 Task: Add learning prompts in the app to get users' attention
Action: Mouse scrolled (187, 155) with delta (0, 0)
Screenshot: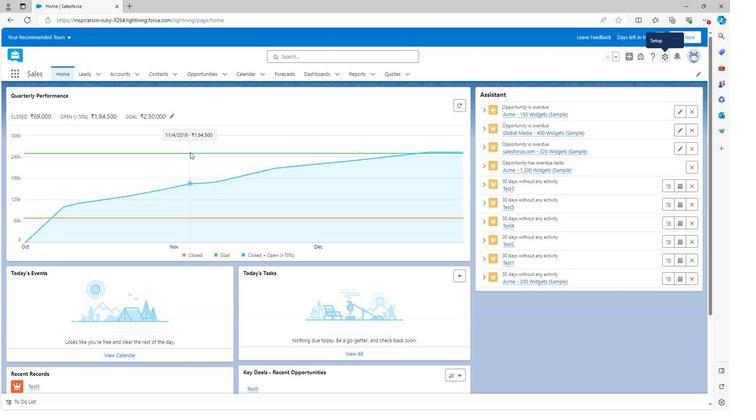 
Action: Mouse scrolled (187, 155) with delta (0, 0)
Screenshot: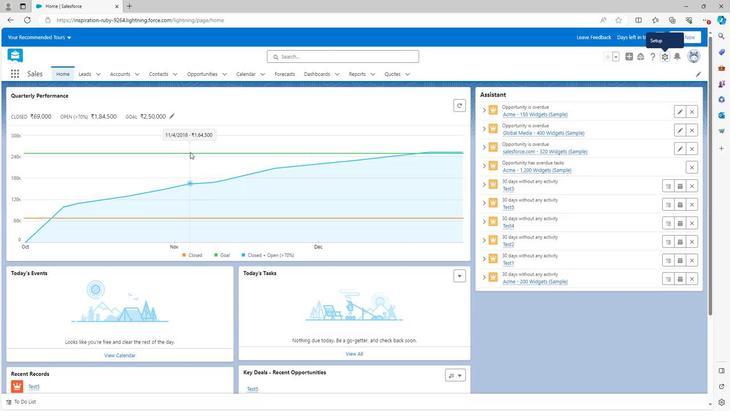 
Action: Mouse scrolled (187, 155) with delta (0, 0)
Screenshot: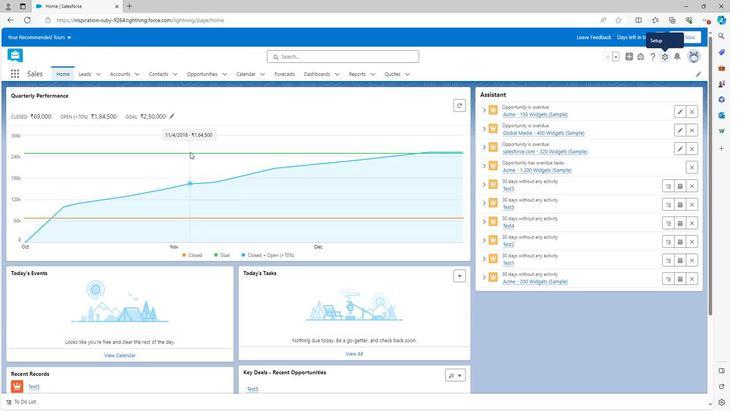 
Action: Mouse scrolled (187, 155) with delta (0, 0)
Screenshot: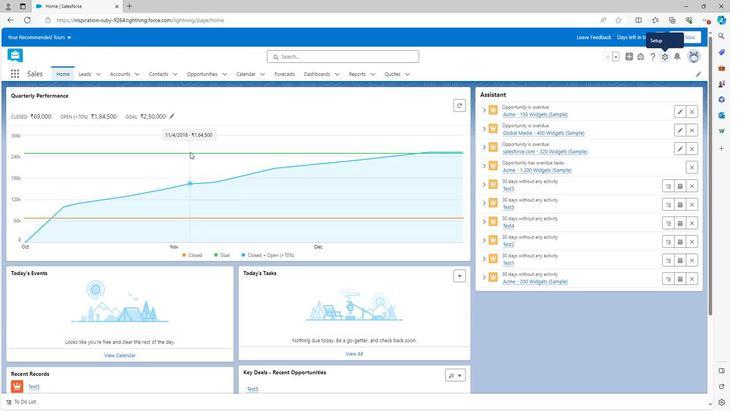 
Action: Mouse scrolled (187, 155) with delta (0, 0)
Screenshot: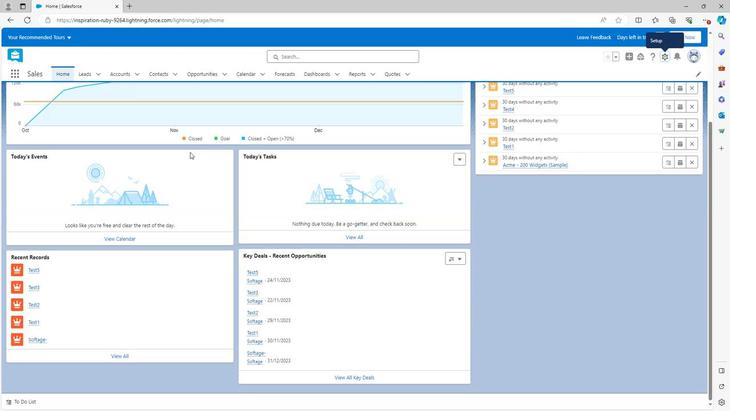 
Action: Mouse scrolled (187, 155) with delta (0, 0)
Screenshot: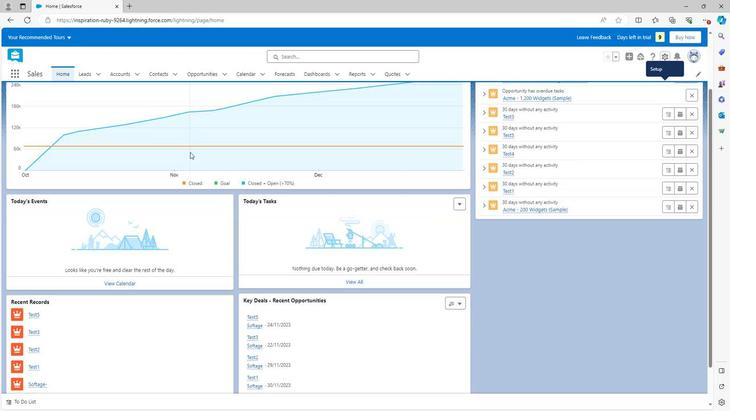 
Action: Mouse scrolled (187, 155) with delta (0, 0)
Screenshot: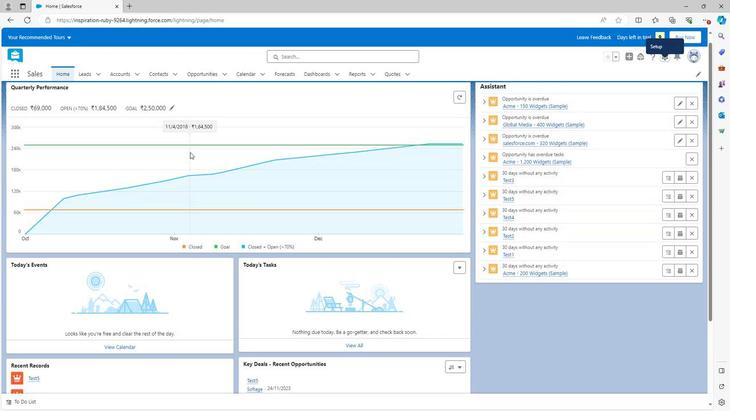 
Action: Mouse moved to (658, 64)
Screenshot: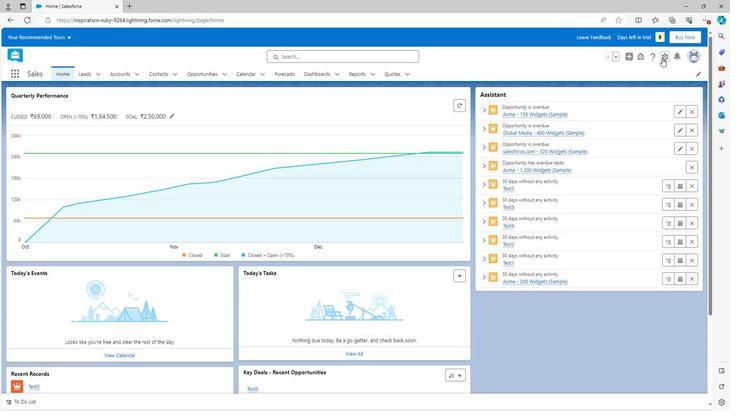 
Action: Mouse pressed left at (658, 64)
Screenshot: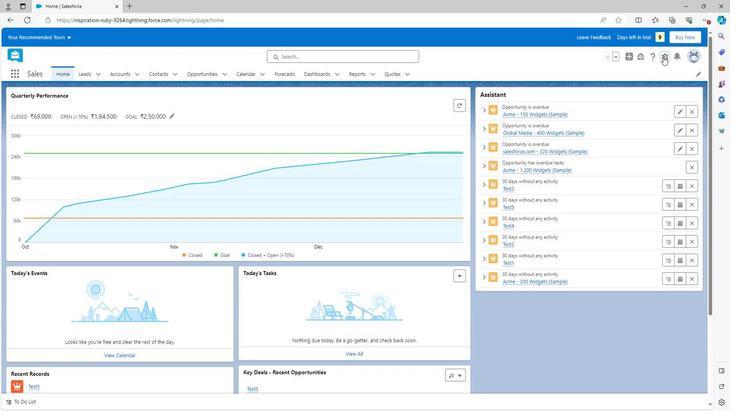 
Action: Mouse moved to (635, 85)
Screenshot: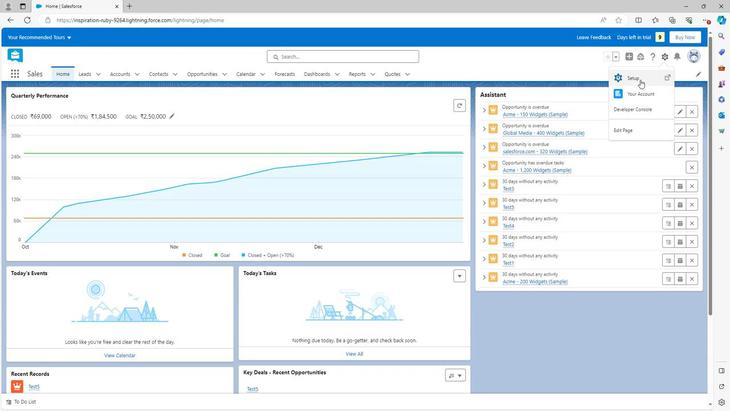 
Action: Mouse pressed left at (635, 85)
Screenshot: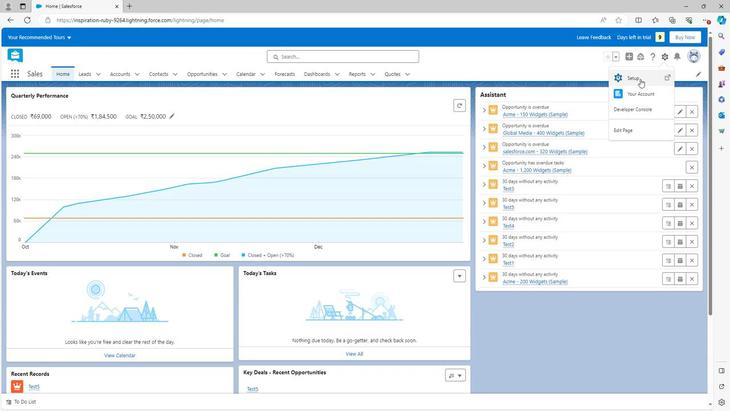 
Action: Mouse moved to (35, 287)
Screenshot: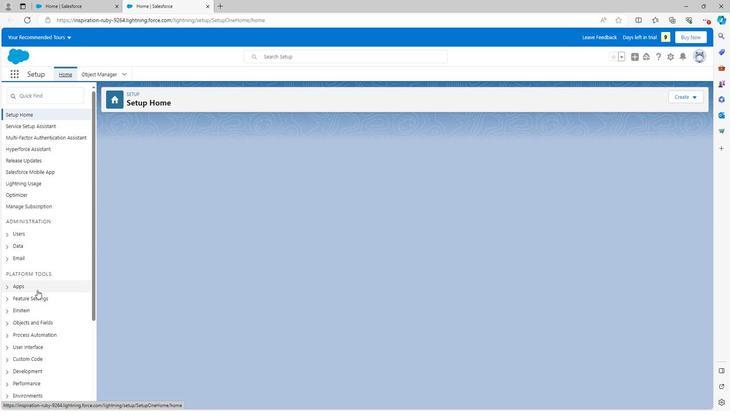
Action: Mouse scrolled (35, 287) with delta (0, 0)
Screenshot: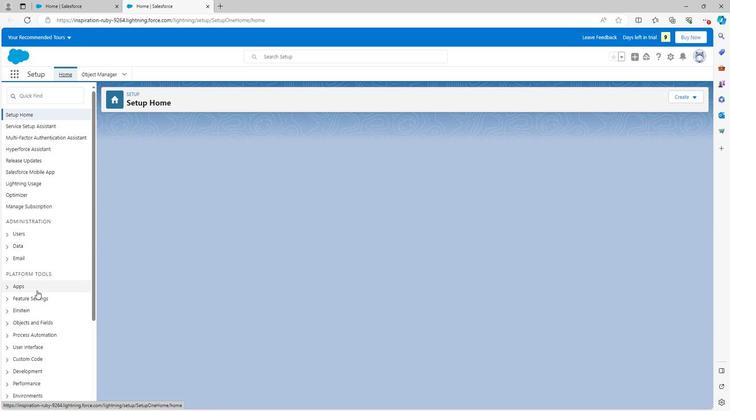 
Action: Mouse scrolled (35, 287) with delta (0, 0)
Screenshot: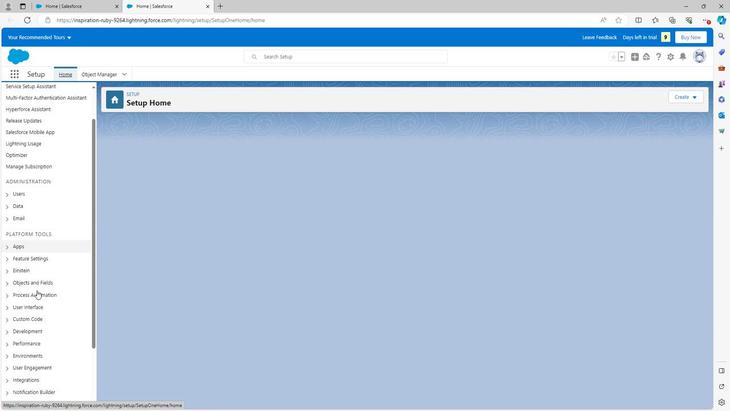 
Action: Mouse scrolled (35, 287) with delta (0, 0)
Screenshot: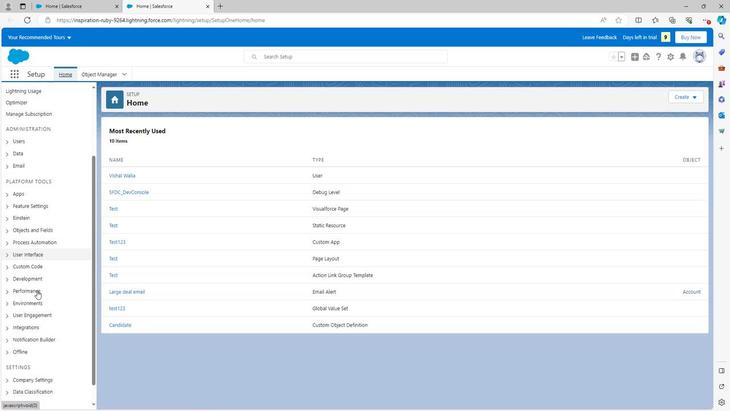 
Action: Mouse moved to (5, 292)
Screenshot: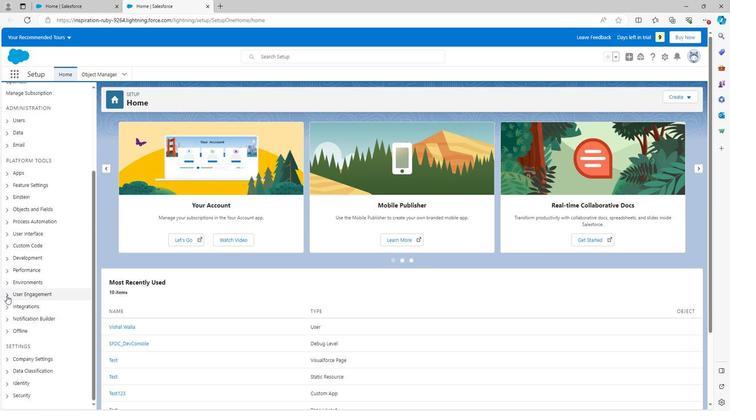 
Action: Mouse pressed left at (5, 292)
Screenshot: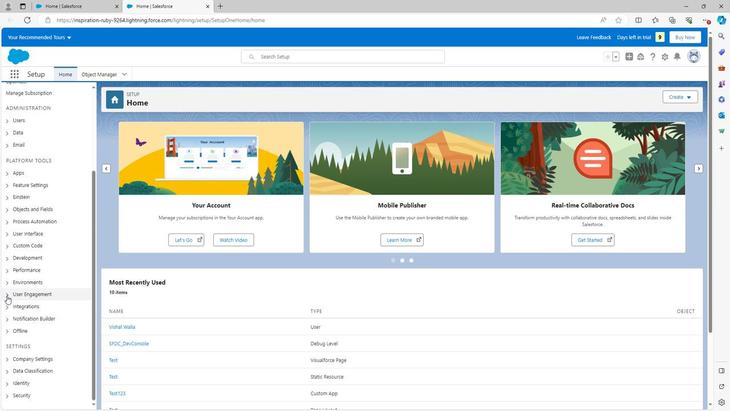 
Action: Mouse moved to (30, 337)
Screenshot: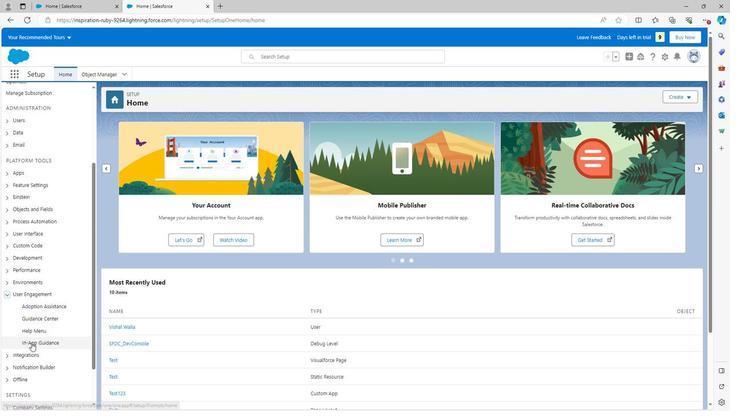 
Action: Mouse pressed left at (30, 337)
Screenshot: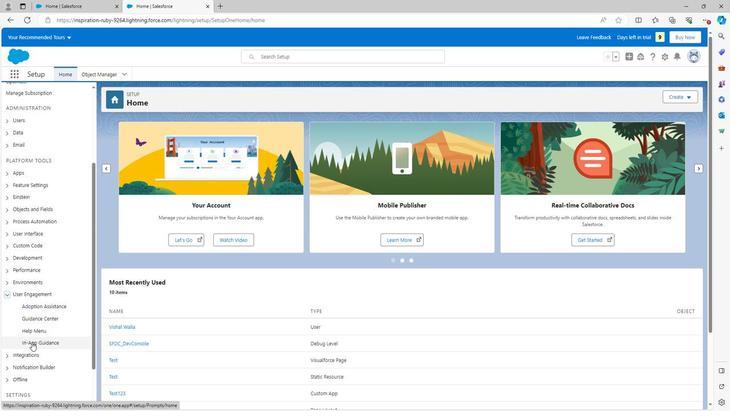 
Action: Mouse moved to (143, 314)
Screenshot: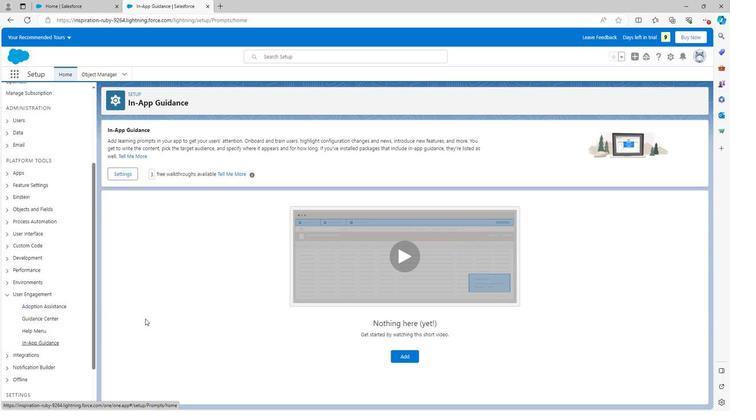 
Action: Mouse scrolled (143, 314) with delta (0, 0)
Screenshot: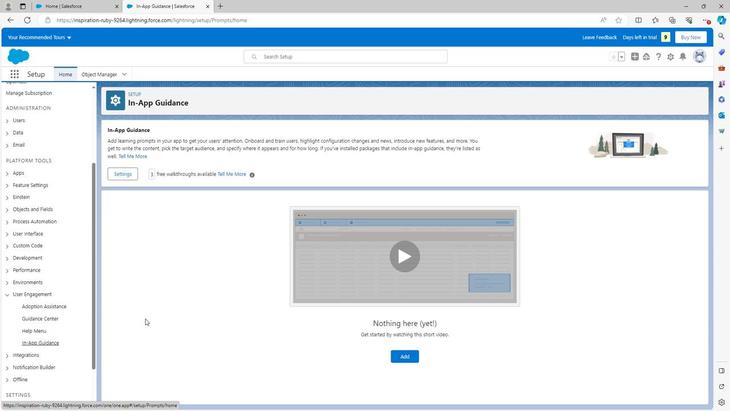 
Action: Mouse scrolled (143, 314) with delta (0, 0)
Screenshot: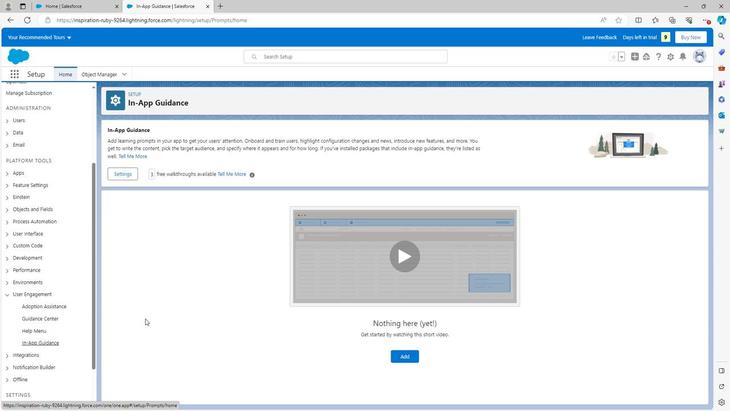 
Action: Mouse scrolled (143, 314) with delta (0, 0)
Screenshot: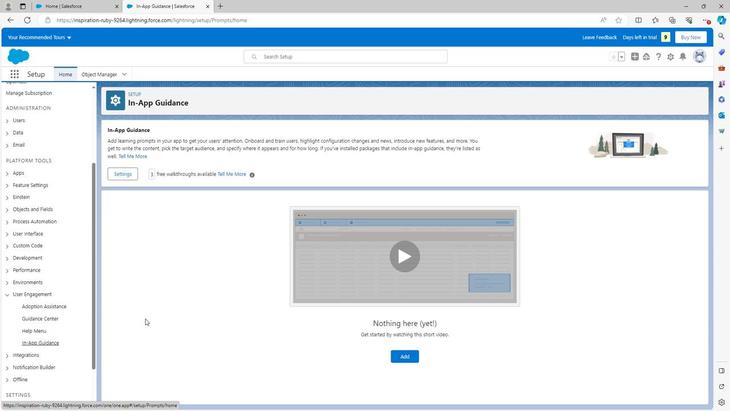 
Action: Mouse scrolled (143, 314) with delta (0, 0)
Screenshot: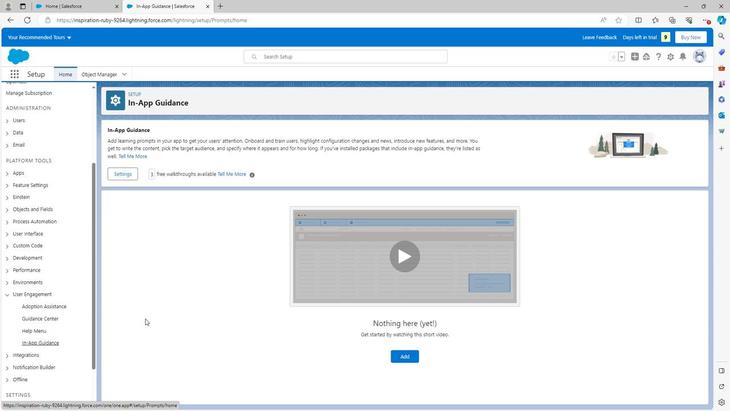 
Action: Mouse moved to (125, 177)
Screenshot: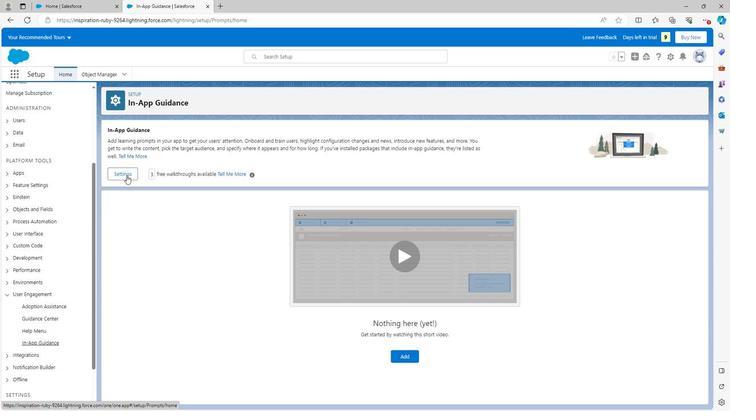 
Action: Mouse pressed left at (125, 177)
Screenshot: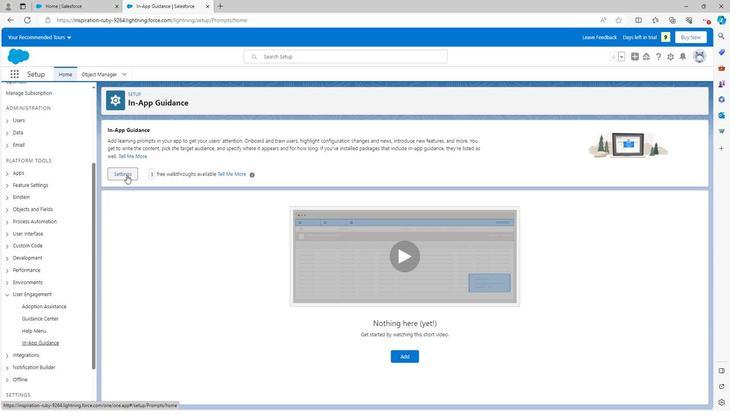 
Action: Mouse moved to (403, 227)
Screenshot: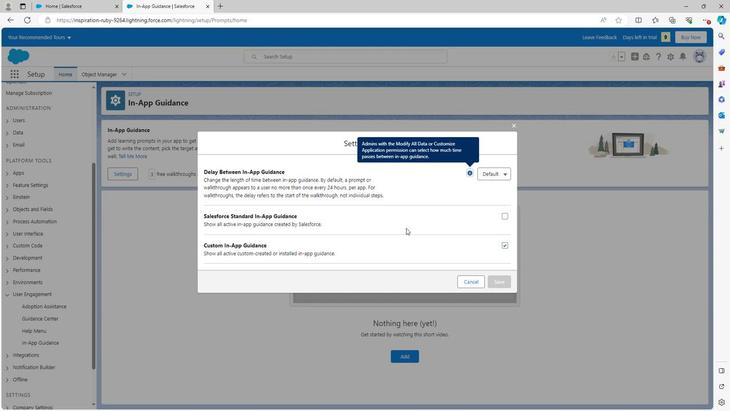 
Action: Mouse scrolled (403, 227) with delta (0, 0)
Screenshot: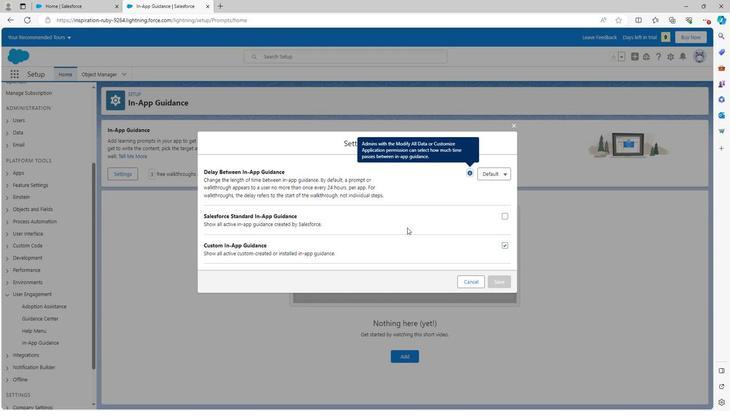 
Action: Mouse scrolled (403, 227) with delta (0, 0)
Screenshot: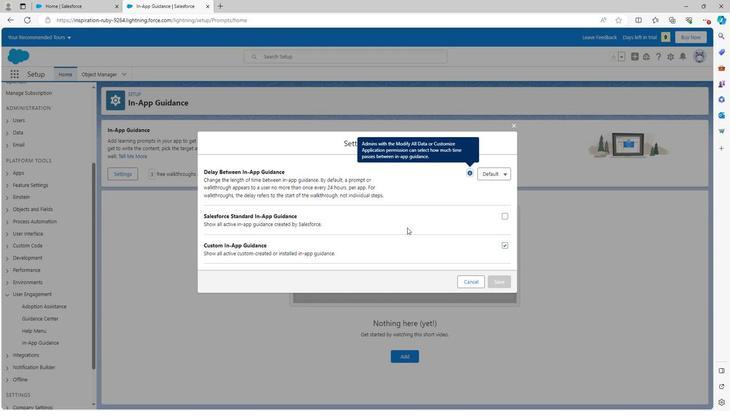 
Action: Mouse scrolled (403, 227) with delta (0, 0)
Screenshot: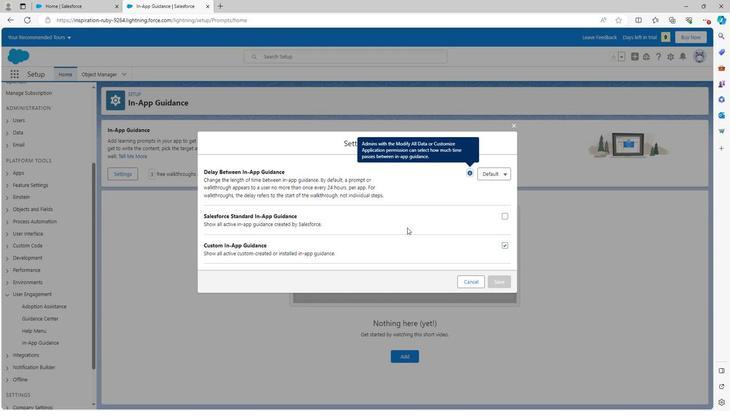 
Action: Mouse moved to (404, 227)
Screenshot: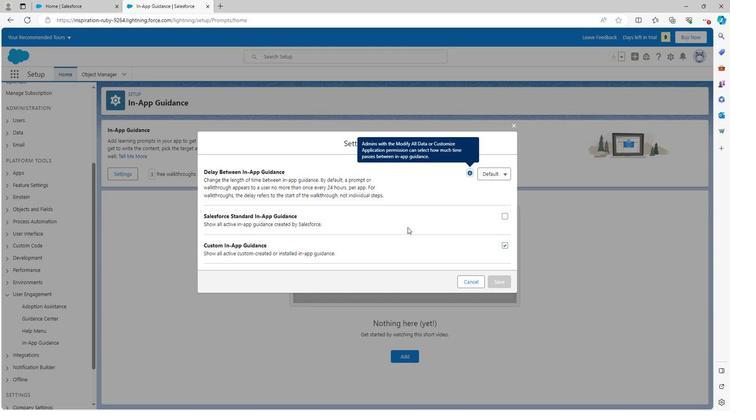 
Action: Mouse scrolled (404, 227) with delta (0, 0)
Screenshot: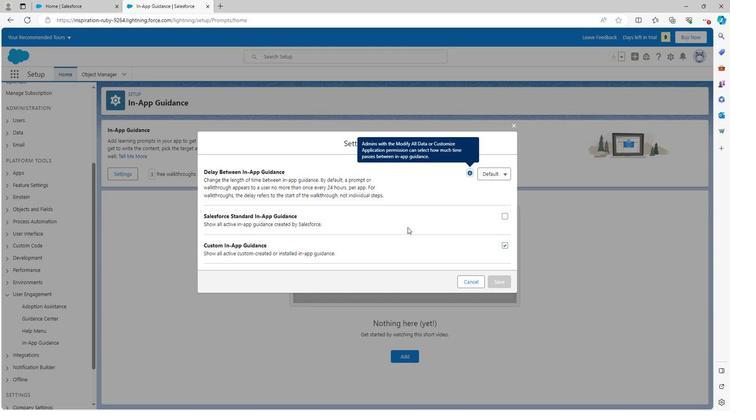
Action: Mouse moved to (510, 129)
Screenshot: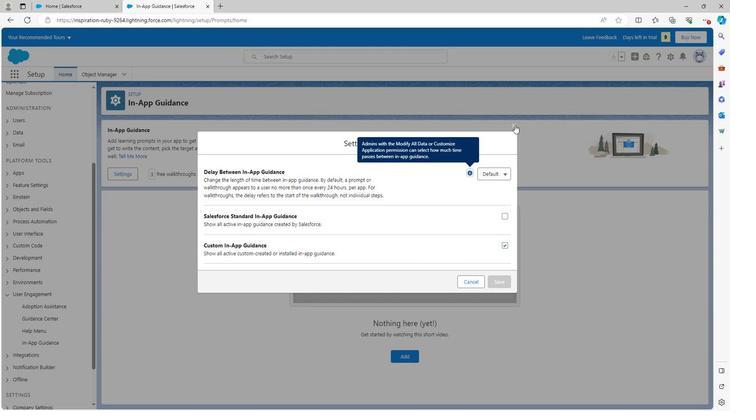 
Action: Mouse pressed left at (510, 129)
Screenshot: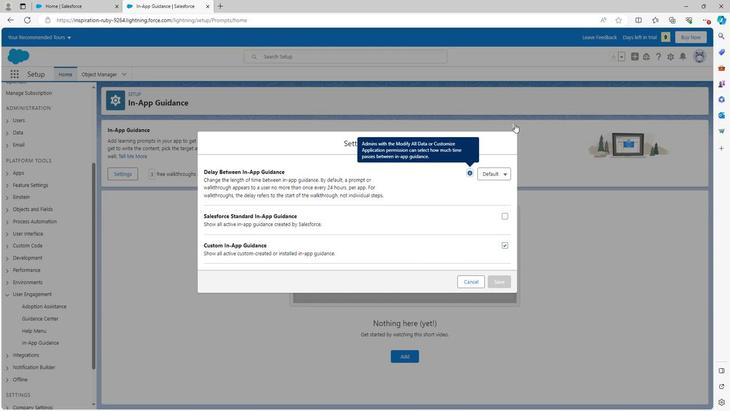 
Action: Mouse moved to (403, 347)
Screenshot: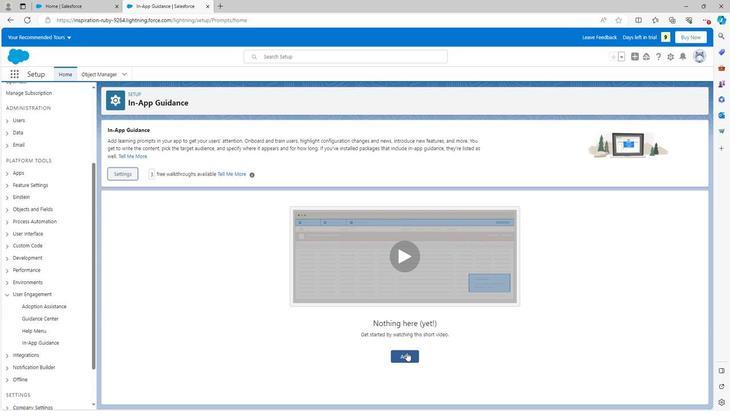 
Action: Mouse pressed left at (403, 347)
Screenshot: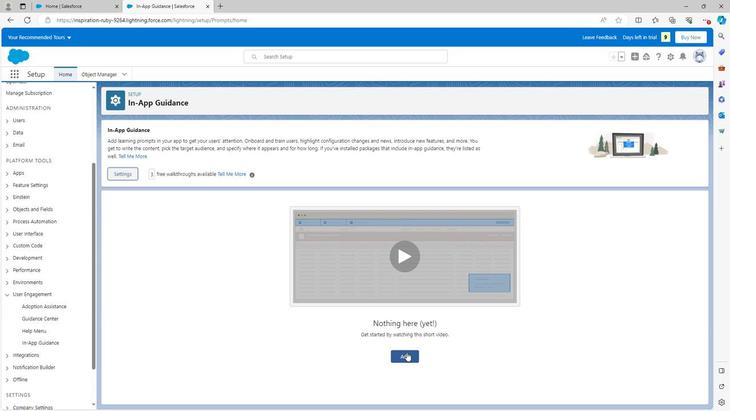 
Action: Mouse moved to (297, 15)
Screenshot: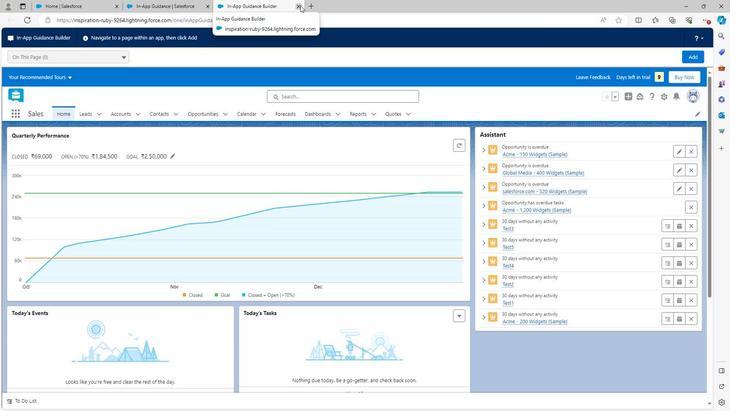 
Action: Mouse pressed left at (297, 15)
Screenshot: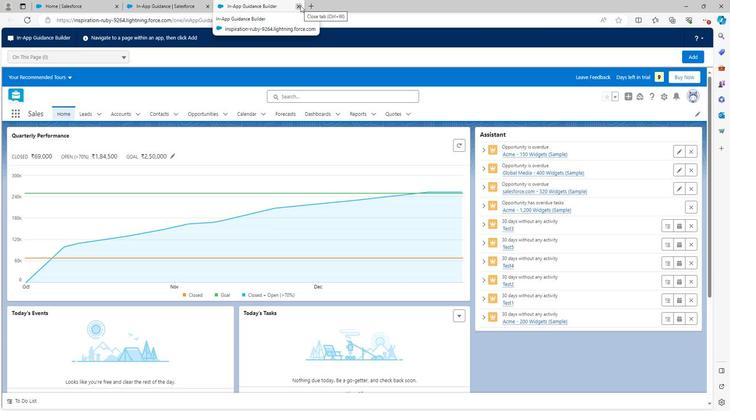 
Action: Mouse moved to (282, 156)
Screenshot: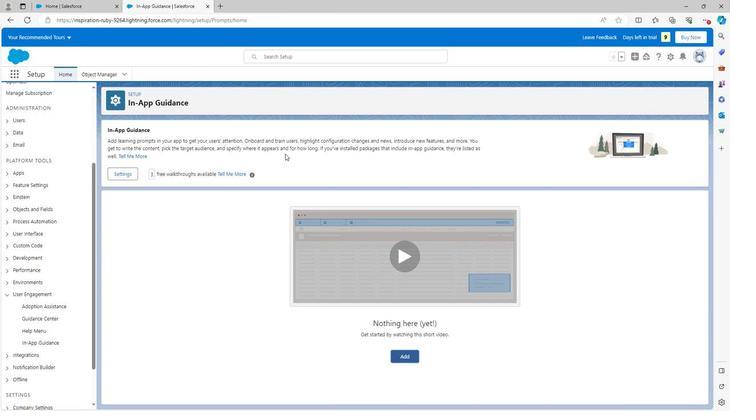 
